 Task: In the  document form.pdf Use the tool word Count 'and display word count while typing'. Find the word using Dictionary 'cherished'. Below name insert the link: www.facebook.com
Action: Mouse moved to (171, 61)
Screenshot: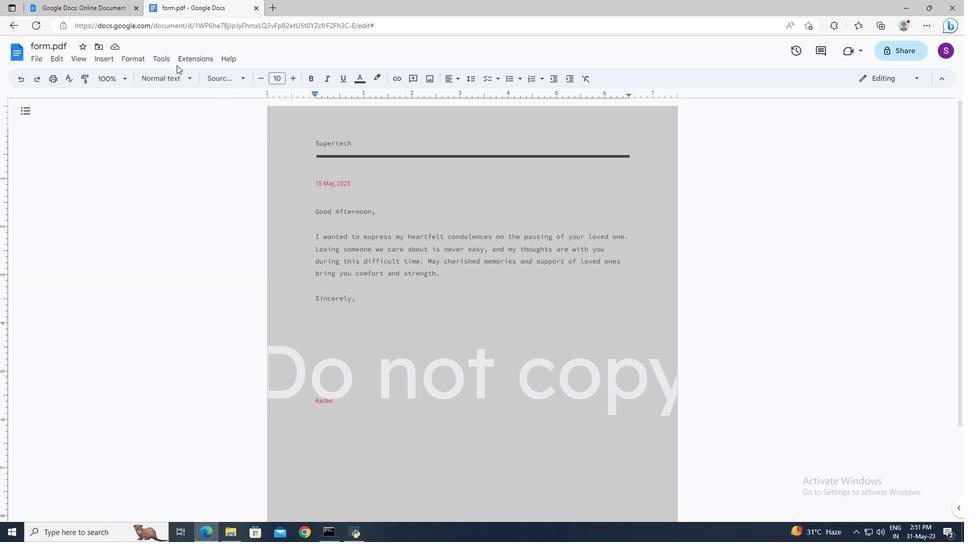 
Action: Mouse pressed left at (171, 61)
Screenshot: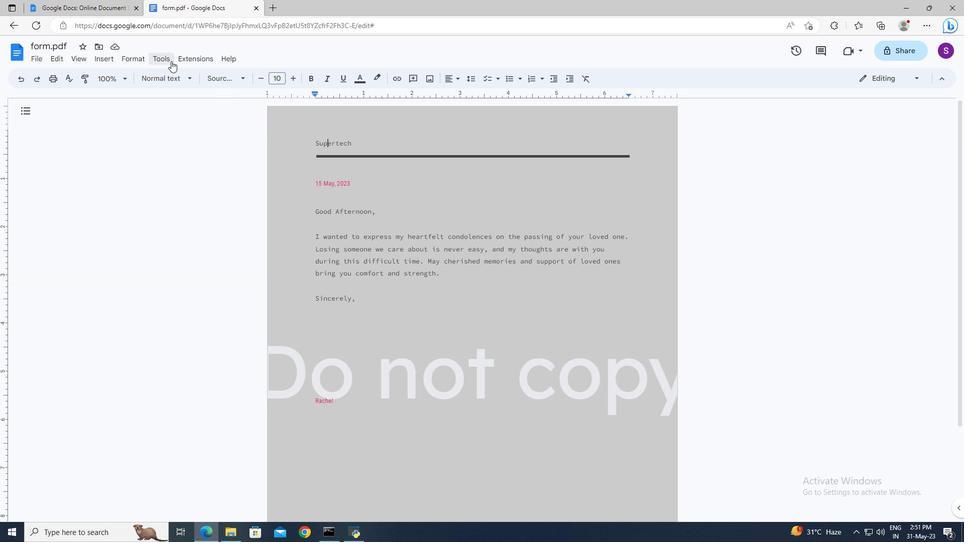 
Action: Mouse moved to (268, 97)
Screenshot: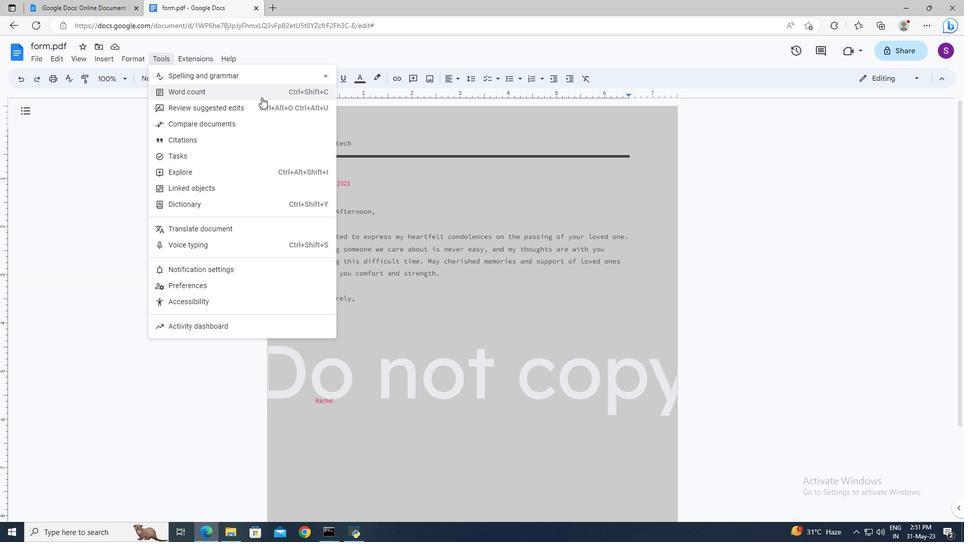 
Action: Mouse pressed left at (268, 97)
Screenshot: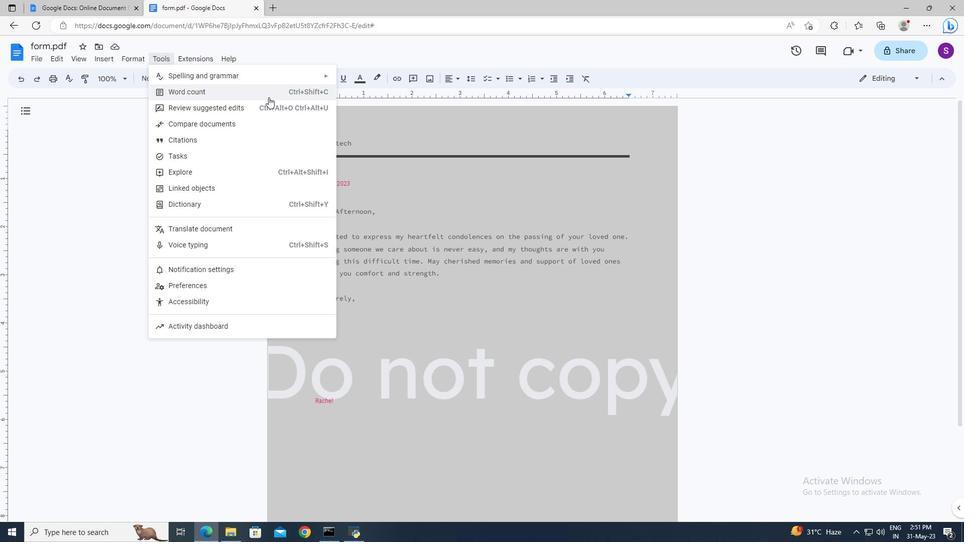 
Action: Mouse moved to (420, 325)
Screenshot: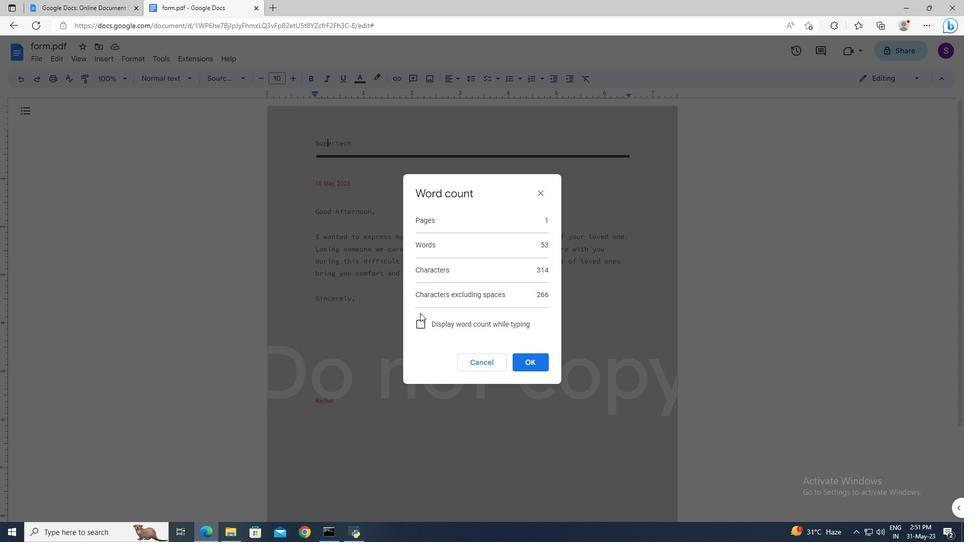 
Action: Mouse pressed left at (420, 325)
Screenshot: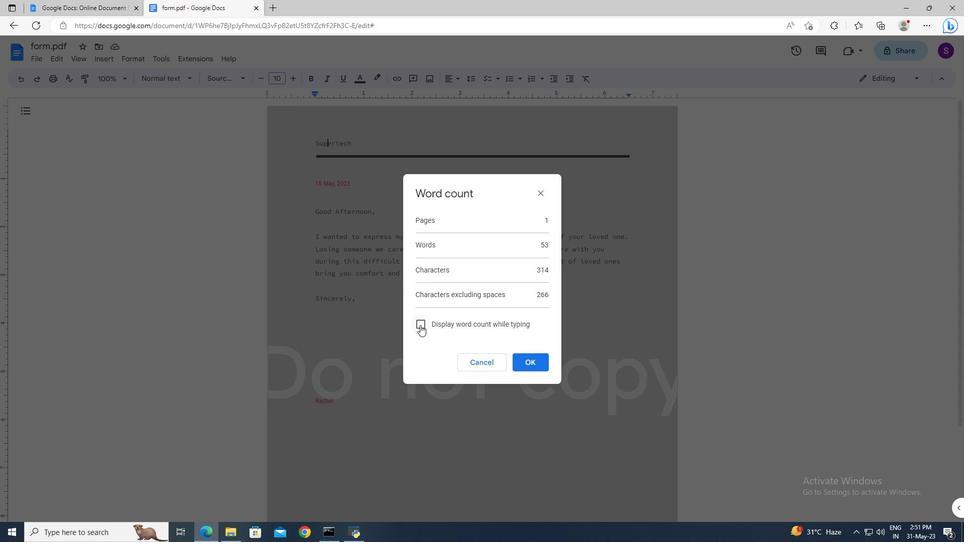 
Action: Mouse moved to (532, 368)
Screenshot: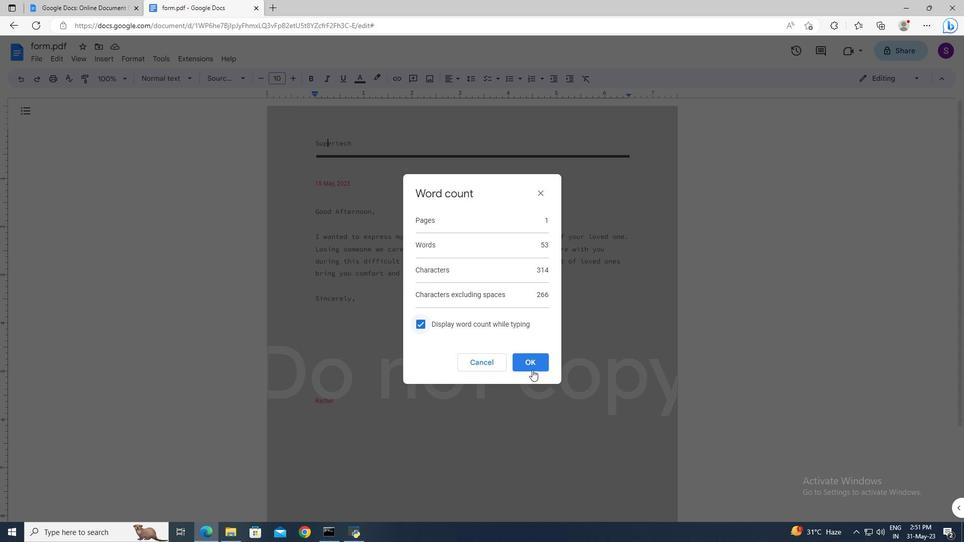 
Action: Mouse pressed left at (532, 368)
Screenshot: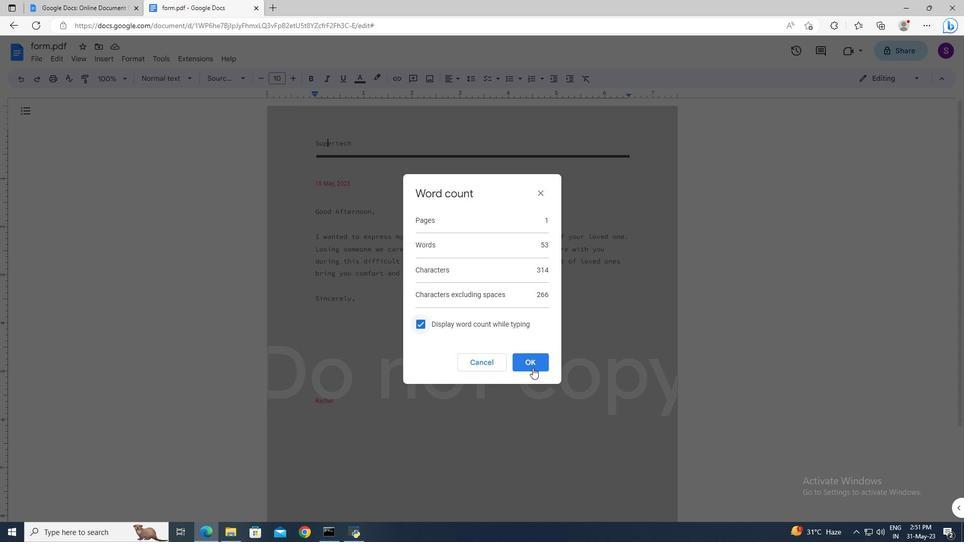 
Action: Mouse moved to (169, 59)
Screenshot: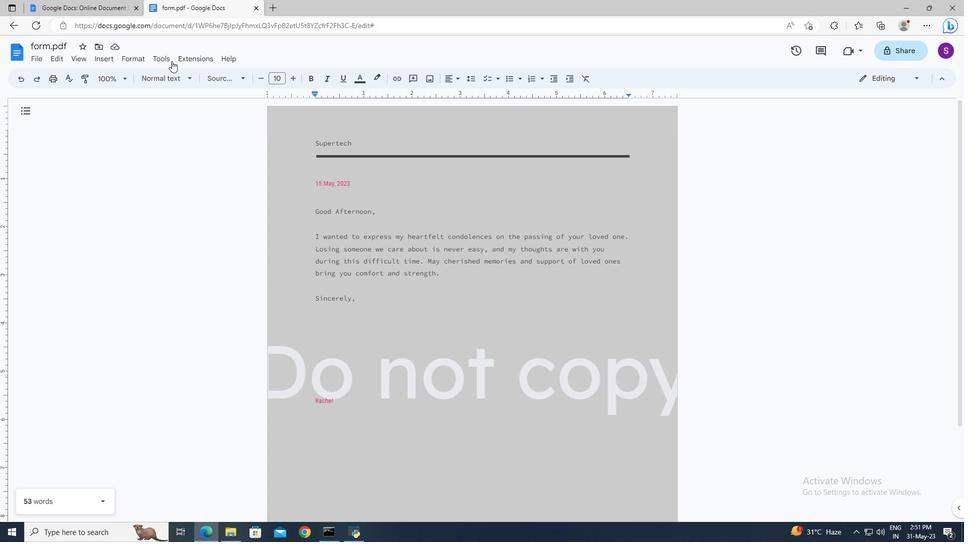 
Action: Mouse pressed left at (169, 59)
Screenshot: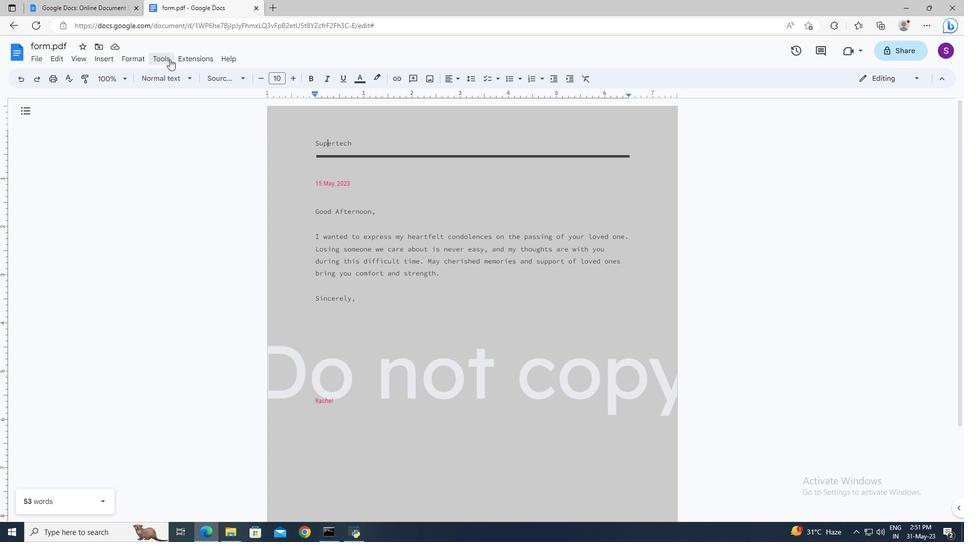 
Action: Mouse moved to (188, 205)
Screenshot: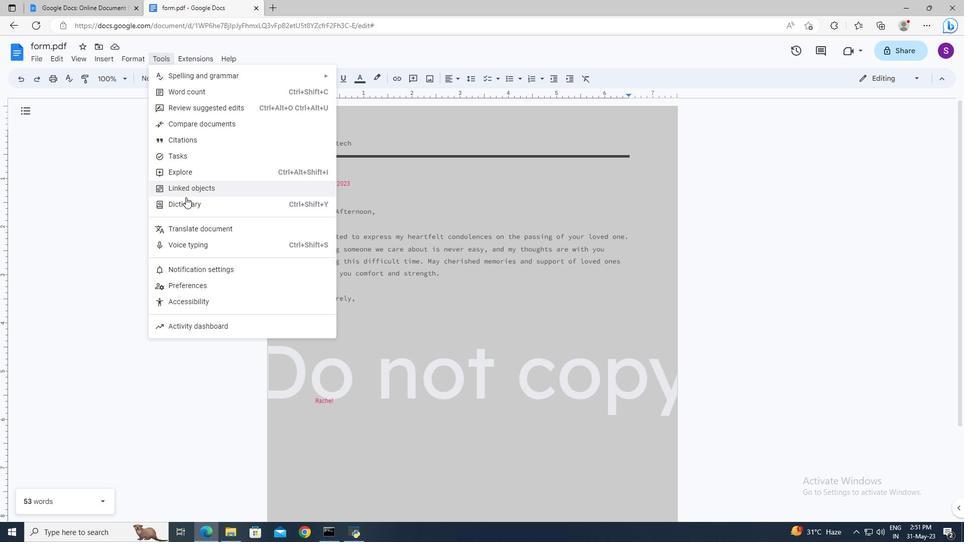 
Action: Mouse pressed left at (188, 205)
Screenshot: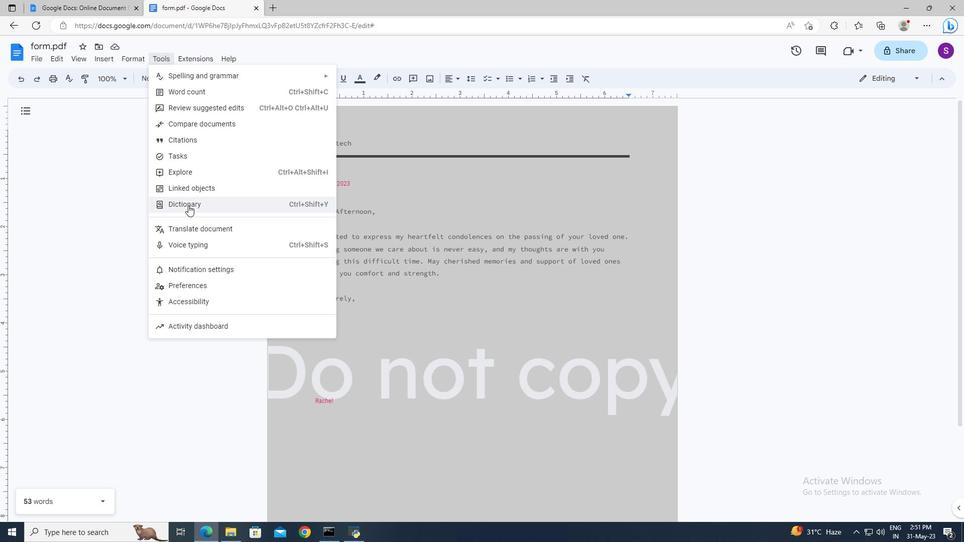 
Action: Mouse moved to (848, 108)
Screenshot: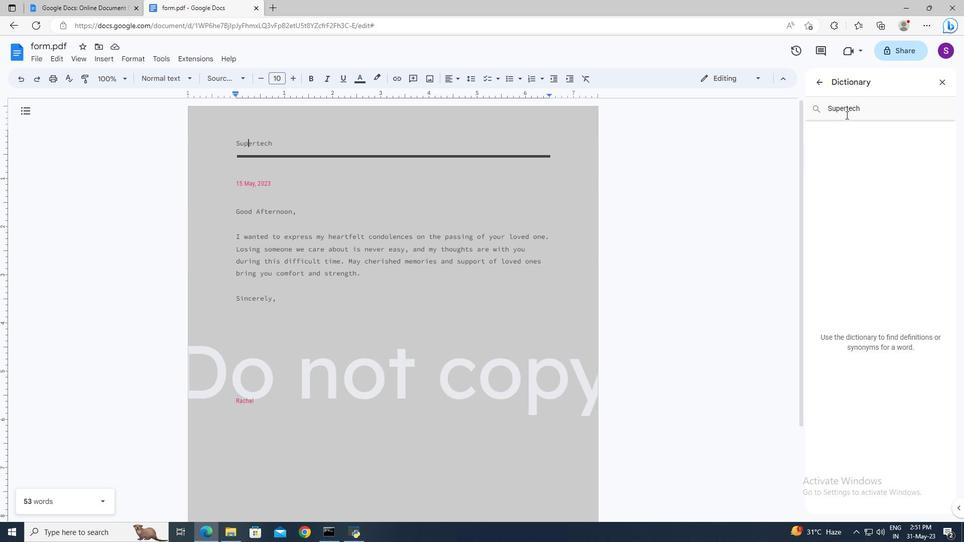 
Action: Mouse pressed left at (848, 108)
Screenshot: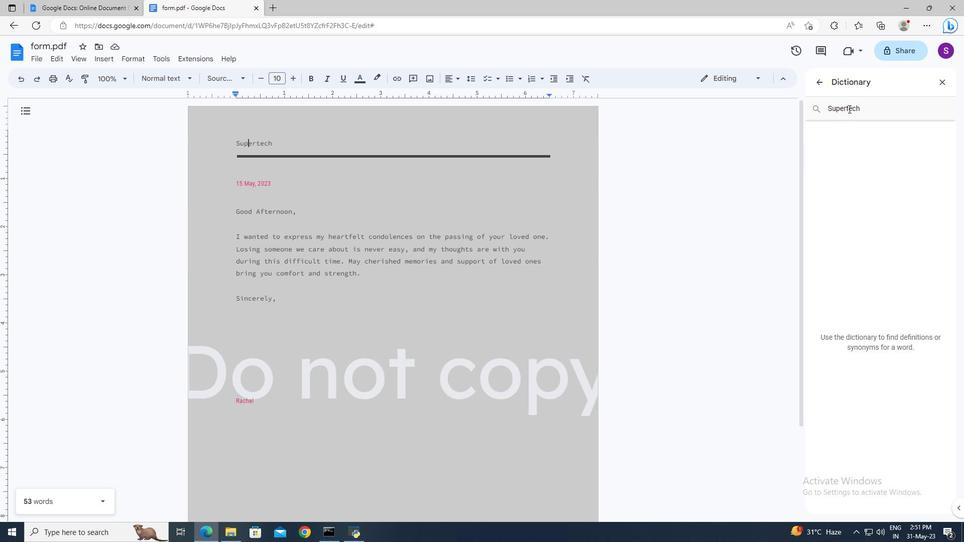 
Action: Mouse moved to (835, 102)
Screenshot: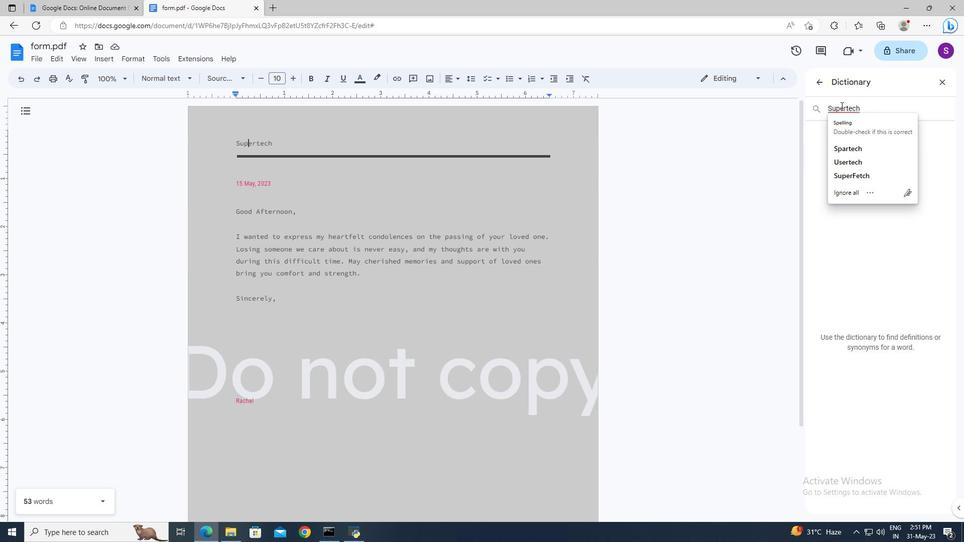 
Action: Key pressed ctrl+A<Key.delete>cherished<Key.enter>
Screenshot: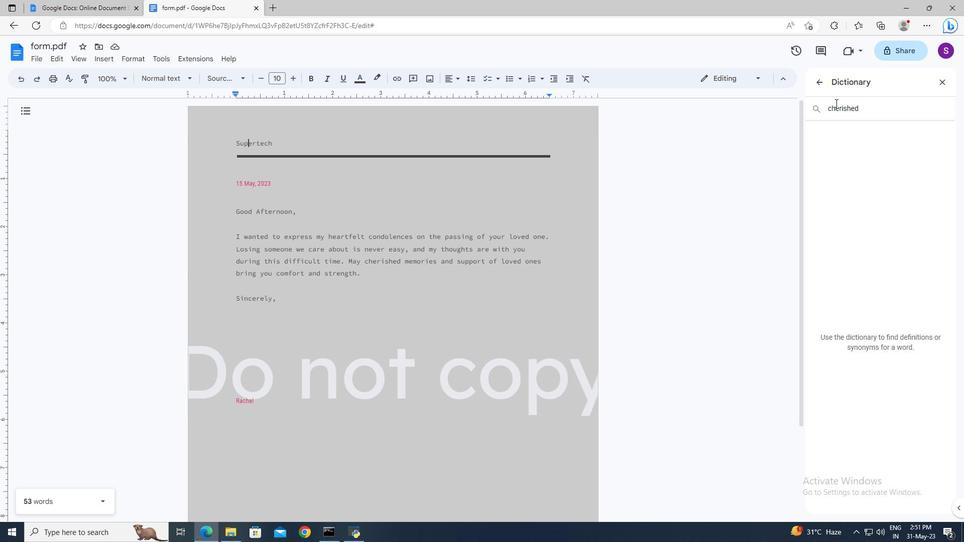 
Action: Mouse moved to (279, 407)
Screenshot: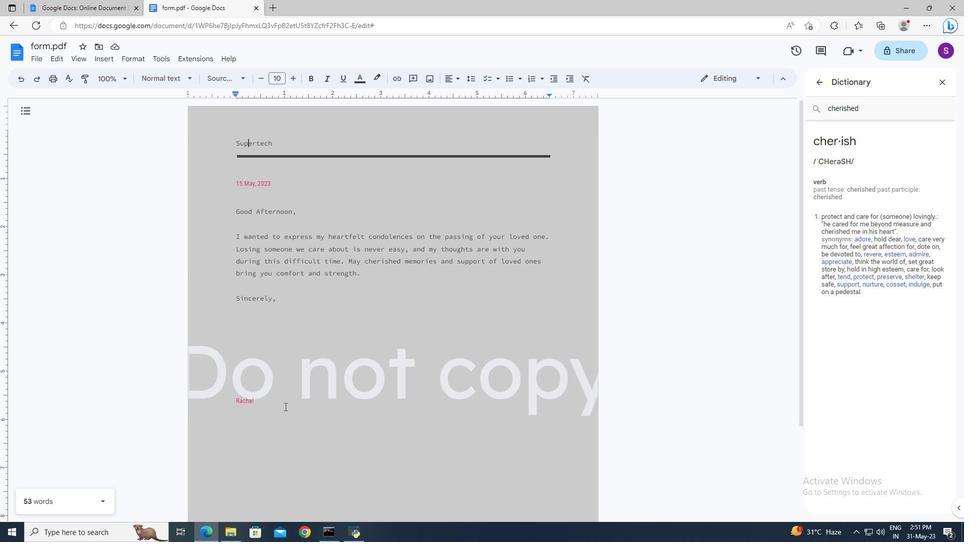 
Action: Mouse pressed left at (279, 407)
Screenshot: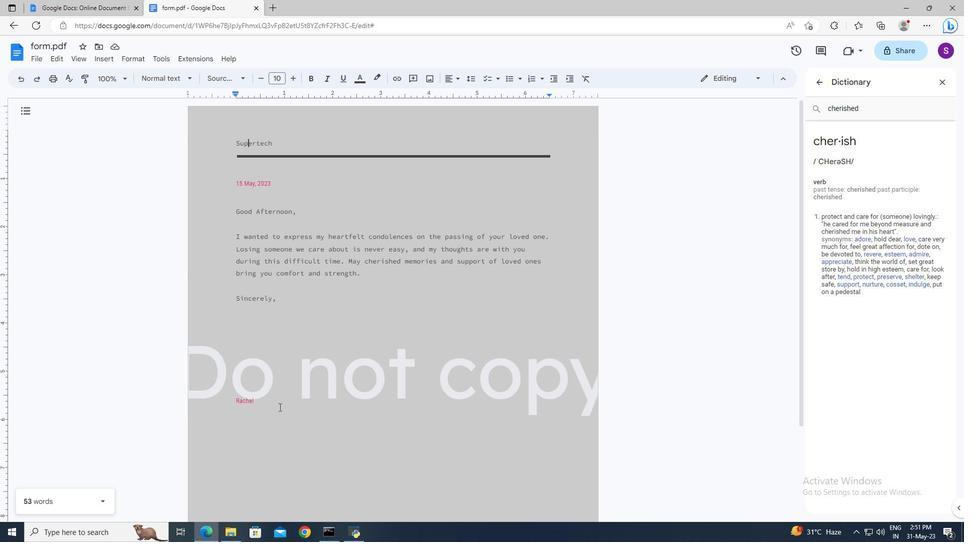 
Action: Key pressed <Key.enter>
Screenshot: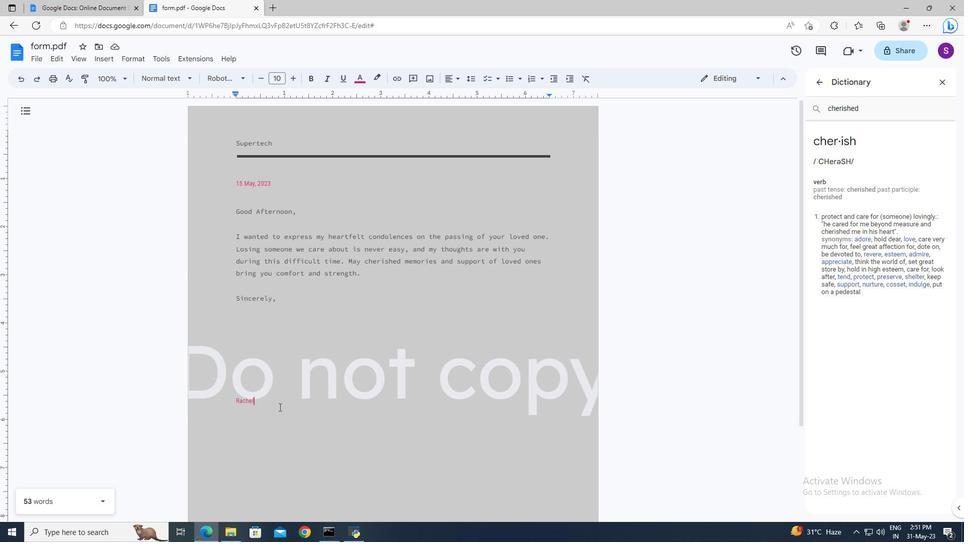 
Action: Mouse moved to (108, 63)
Screenshot: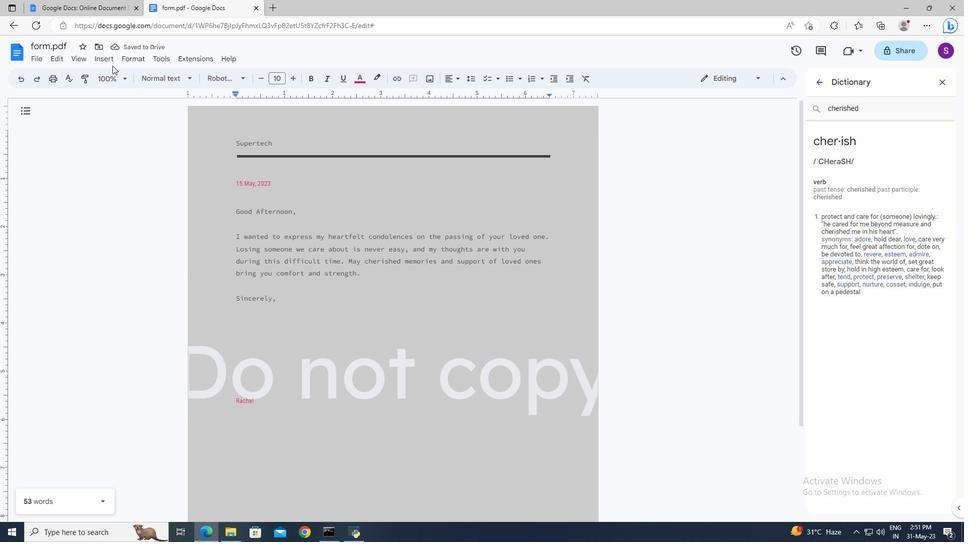 
Action: Mouse pressed left at (108, 63)
Screenshot: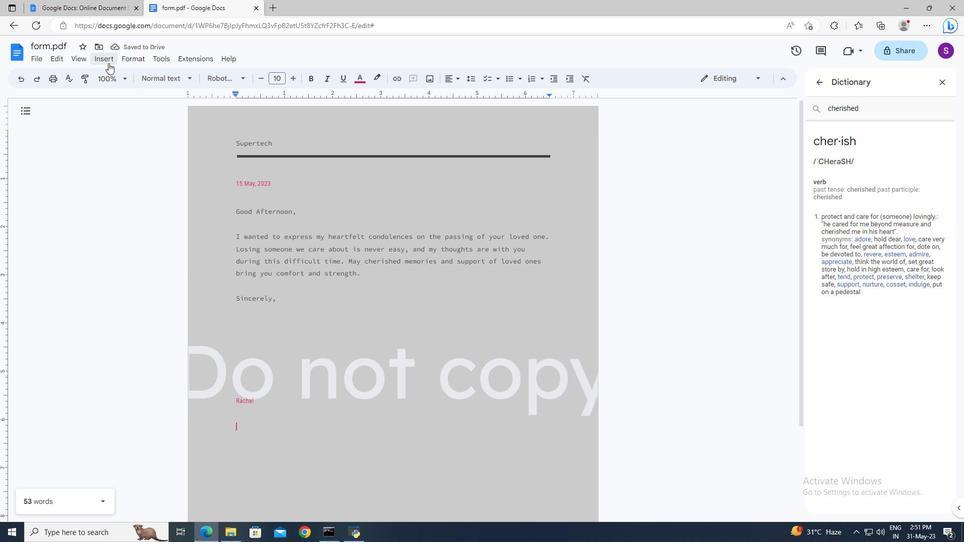 
Action: Mouse moved to (193, 366)
Screenshot: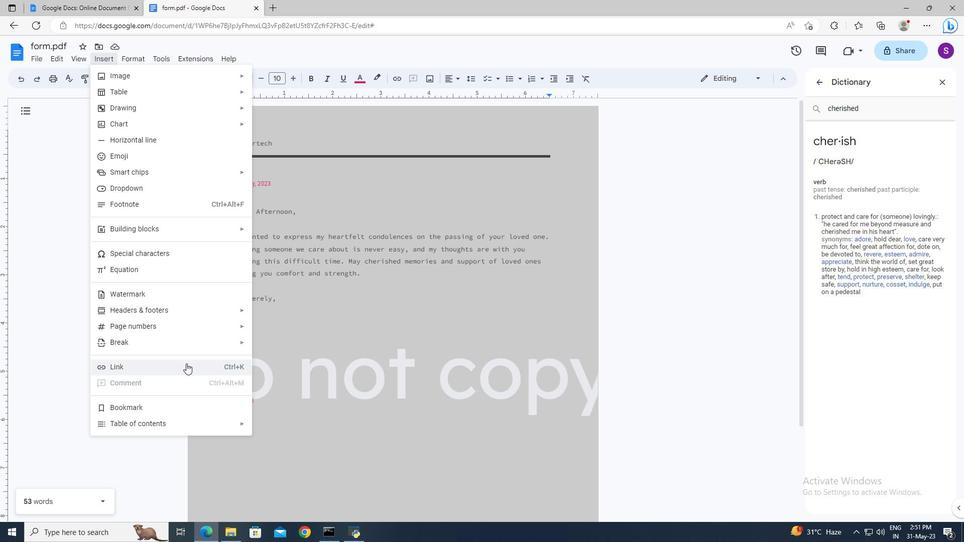 
Action: Mouse pressed left at (193, 366)
Screenshot: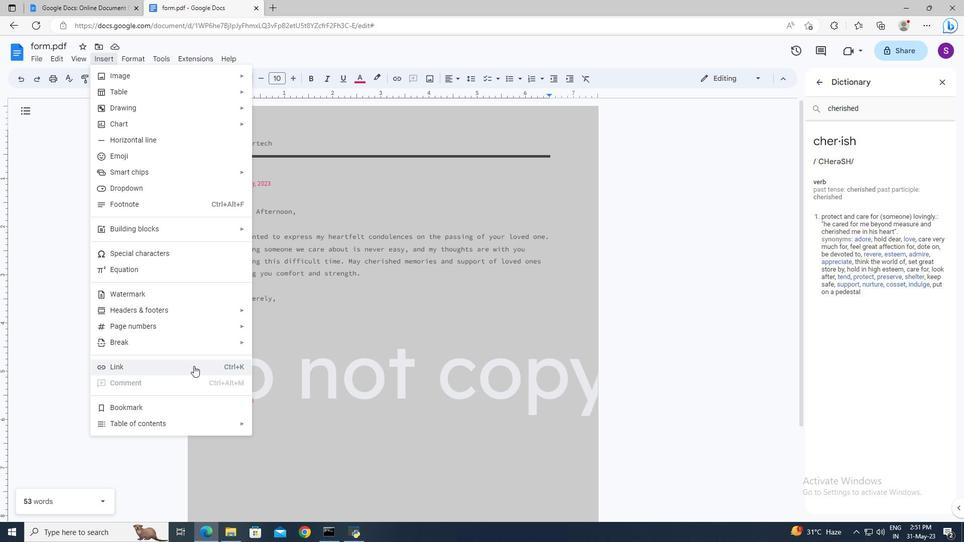 
Action: Mouse moved to (264, 271)
Screenshot: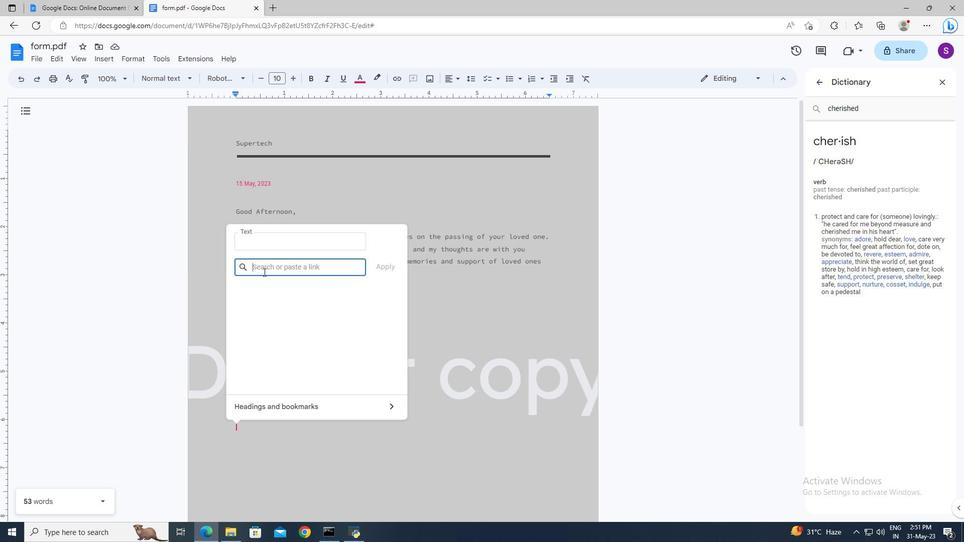 
Action: Mouse pressed left at (264, 271)
Screenshot: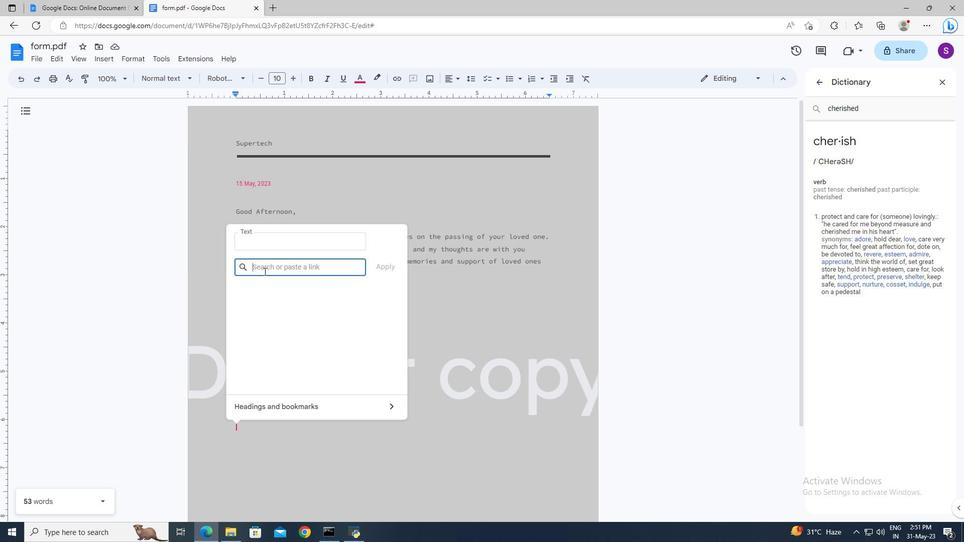 
Action: Mouse moved to (264, 271)
Screenshot: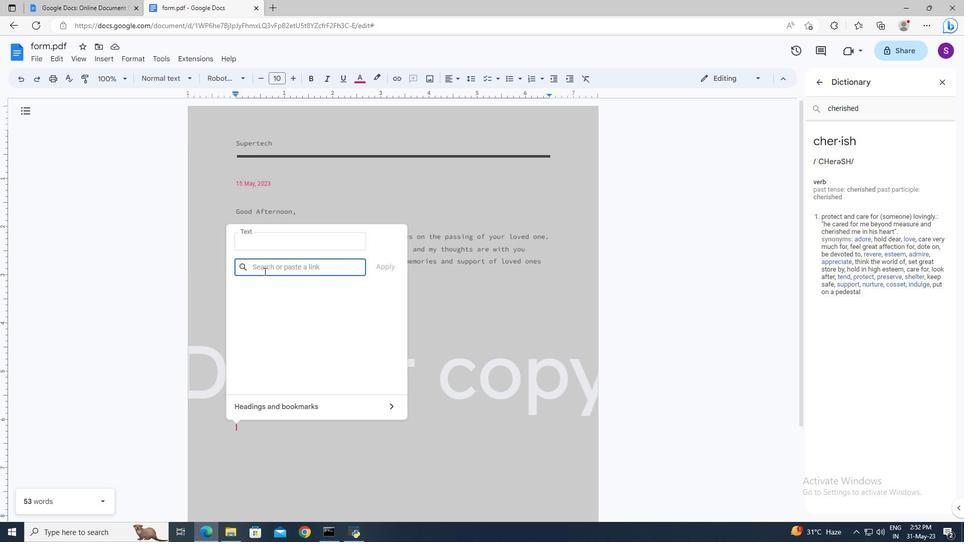 
Action: Key pressed www.facebook.com<Key.enter>
Screenshot: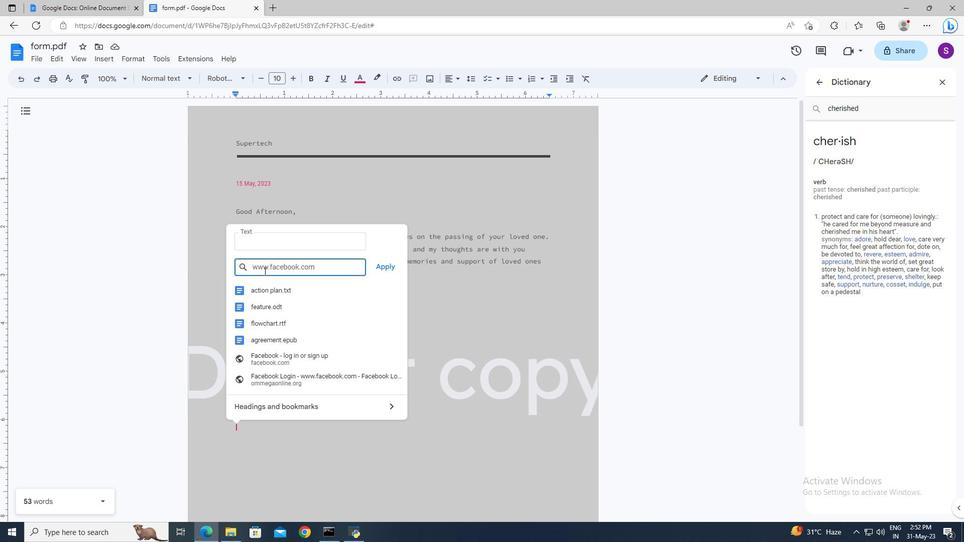 
